 Task: Use the formula "ACCRINTM" in spreadsheet "Project protfolio".
Action: Mouse moved to (619, 441)
Screenshot: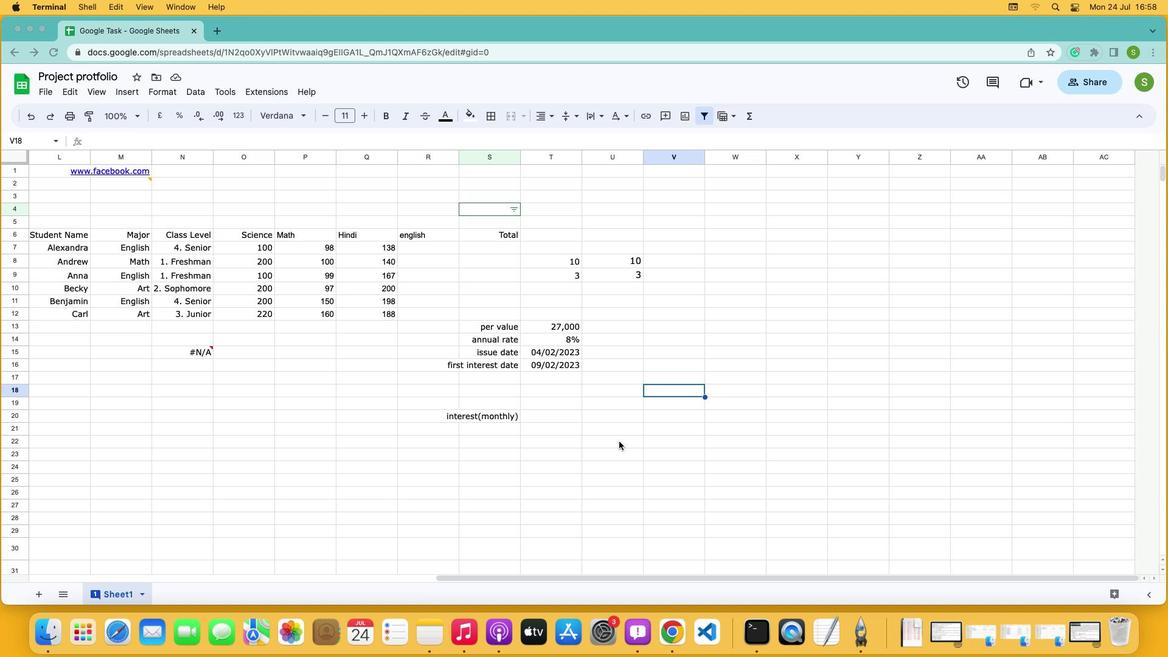 
Action: Mouse pressed left at (619, 441)
Screenshot: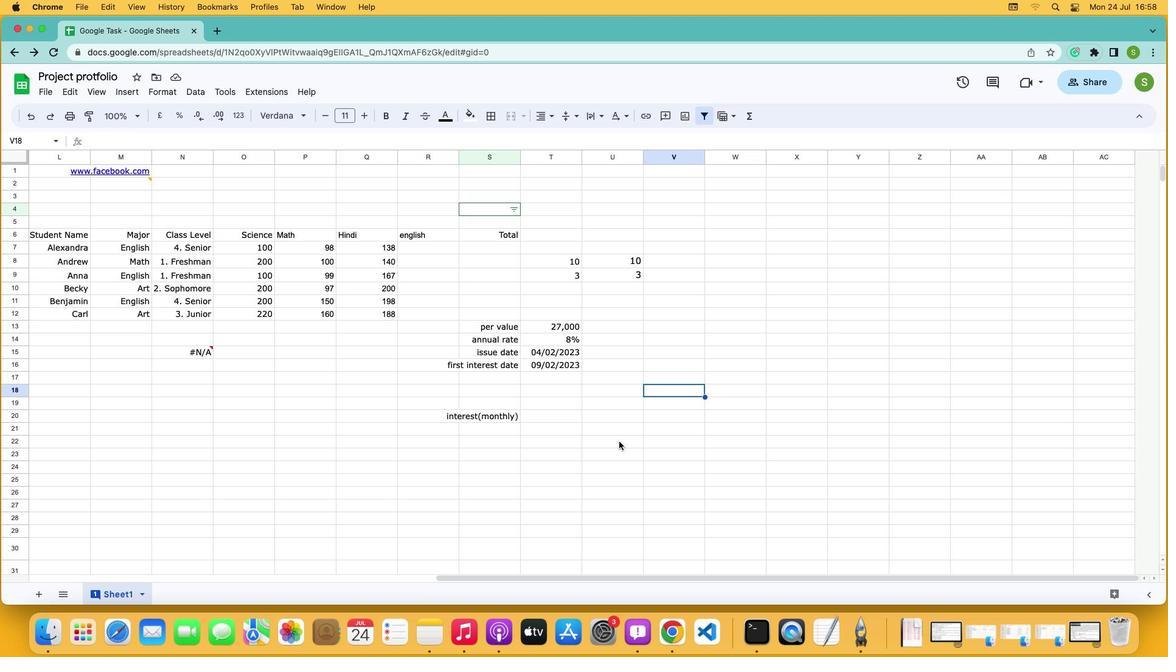 
Action: Mouse moved to (552, 412)
Screenshot: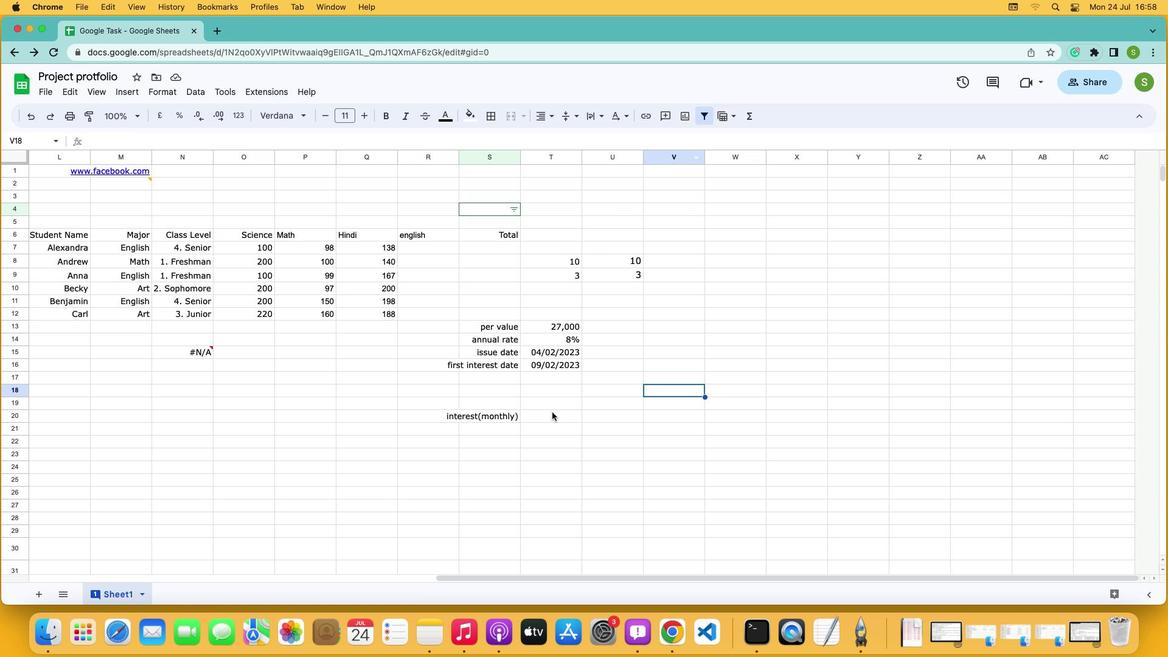 
Action: Mouse pressed left at (552, 412)
Screenshot: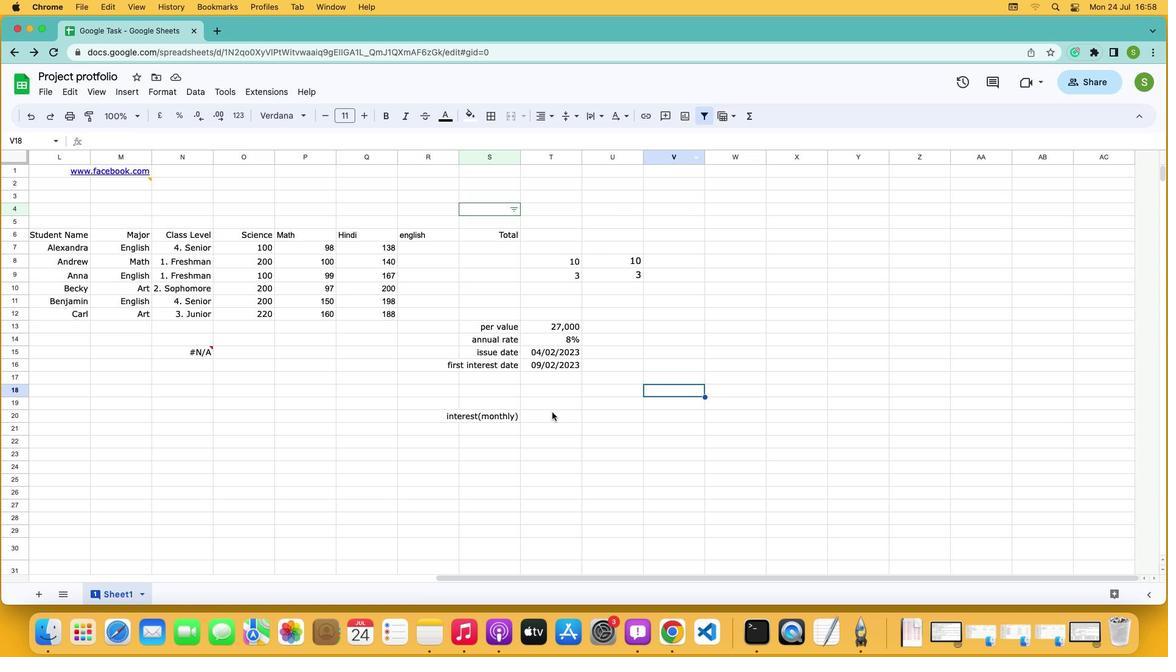 
Action: Mouse moved to (748, 115)
Screenshot: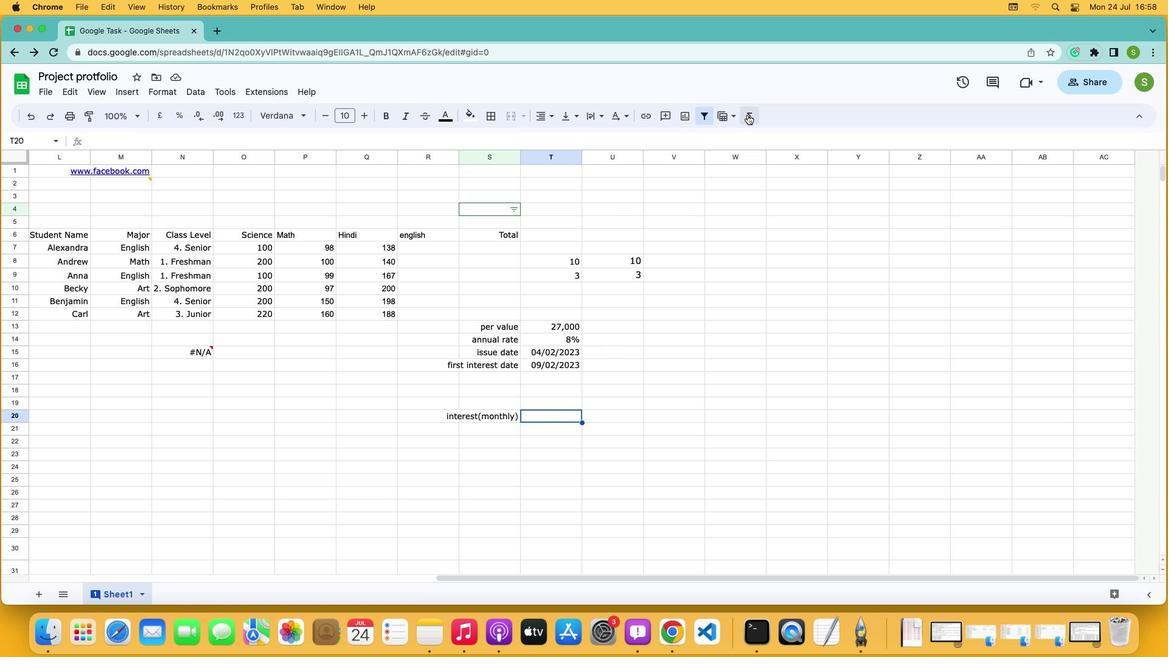 
Action: Mouse pressed left at (748, 115)
Screenshot: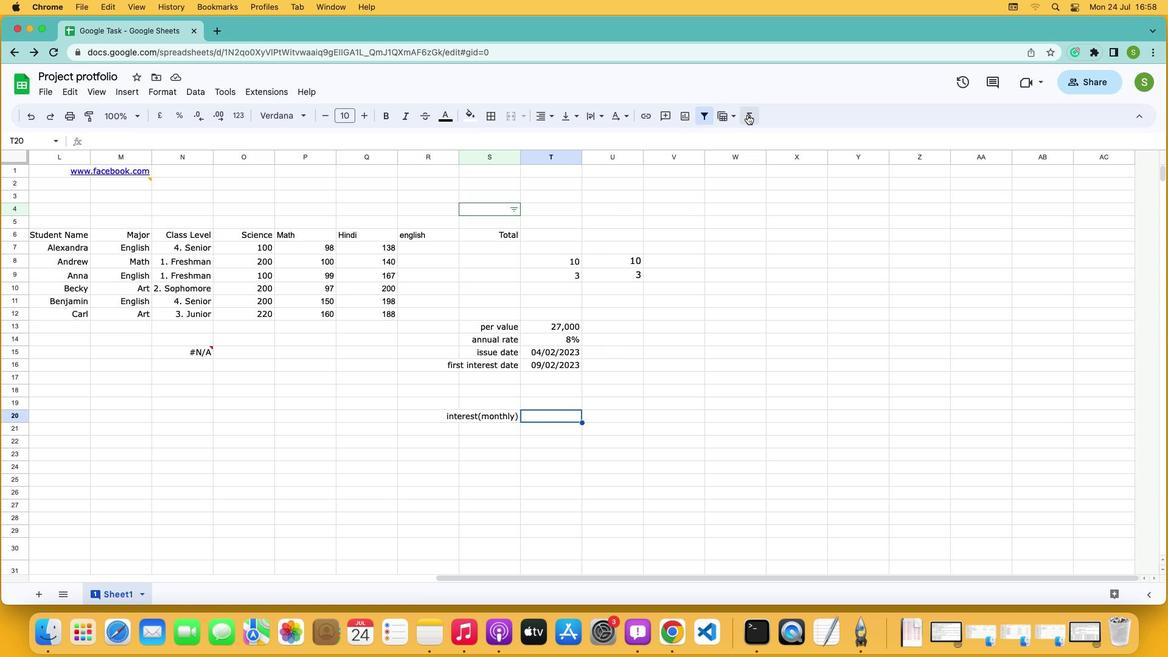 
Action: Mouse moved to (765, 247)
Screenshot: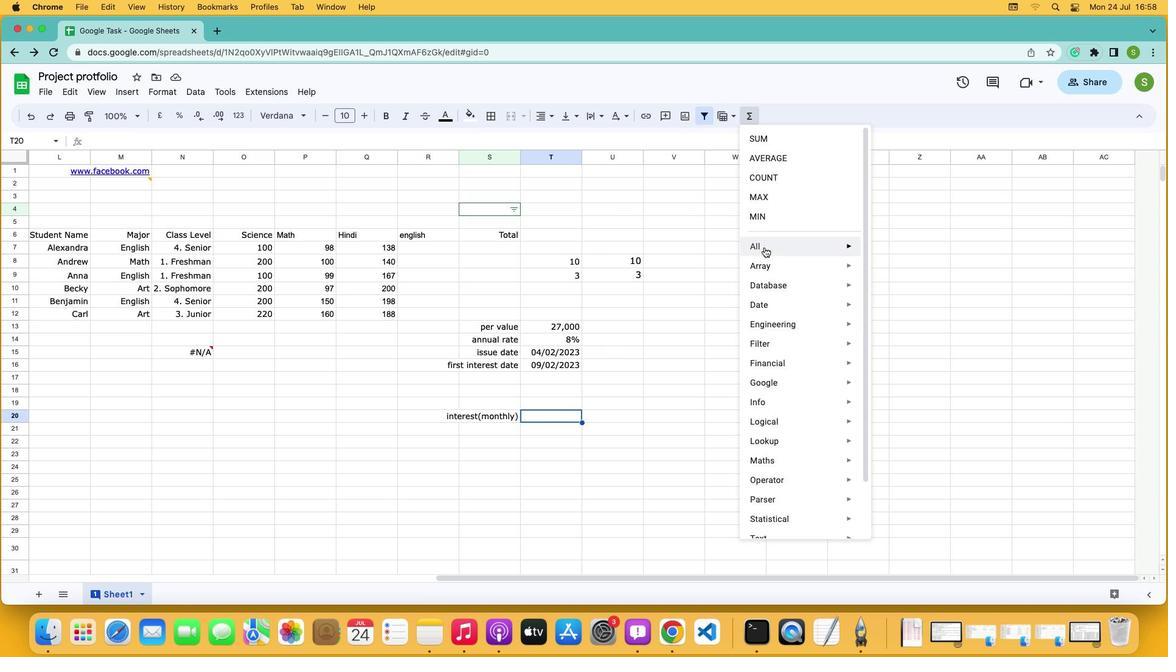 
Action: Mouse pressed left at (765, 247)
Screenshot: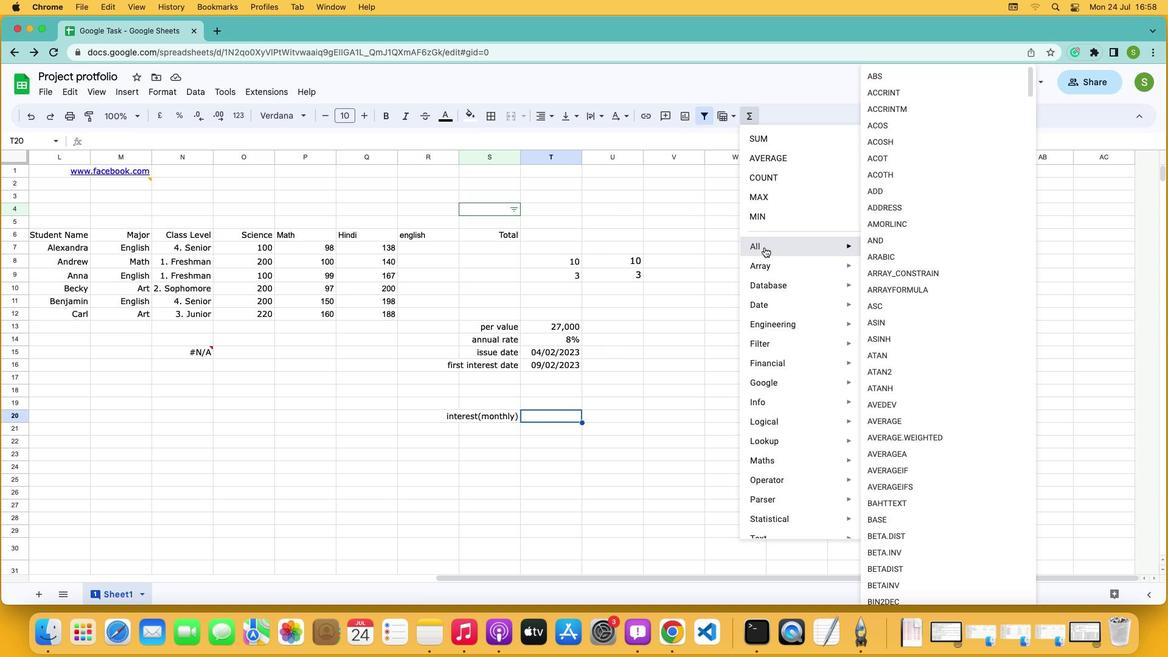 
Action: Mouse moved to (911, 105)
Screenshot: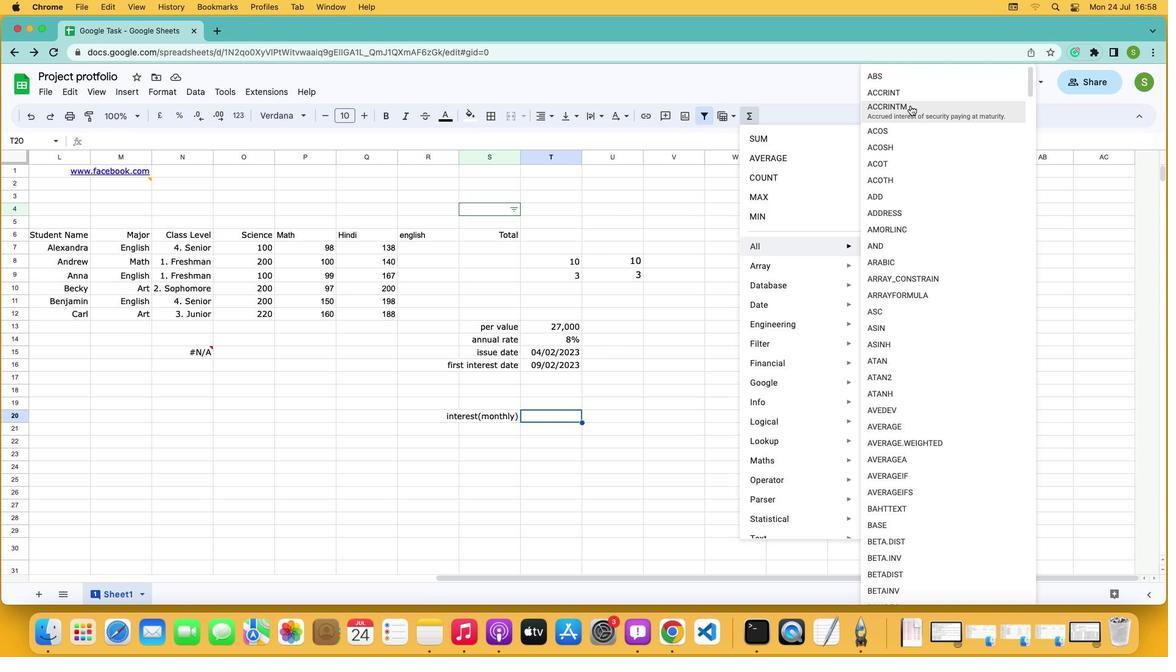 
Action: Mouse pressed left at (911, 105)
Screenshot: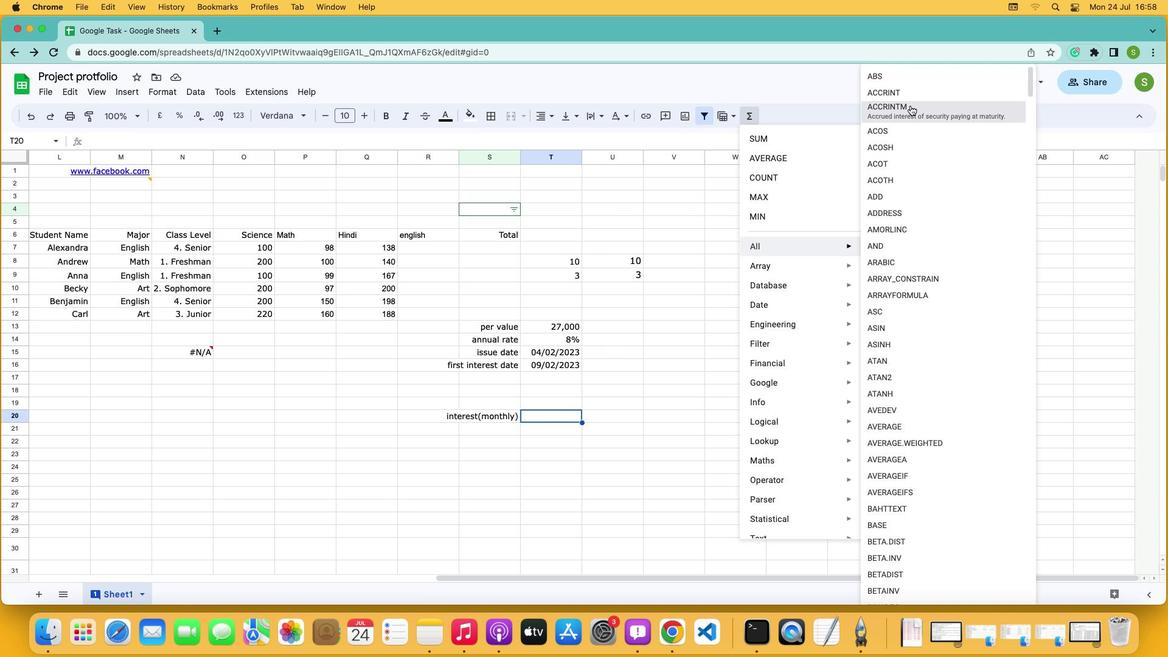 
Action: Mouse moved to (558, 353)
Screenshot: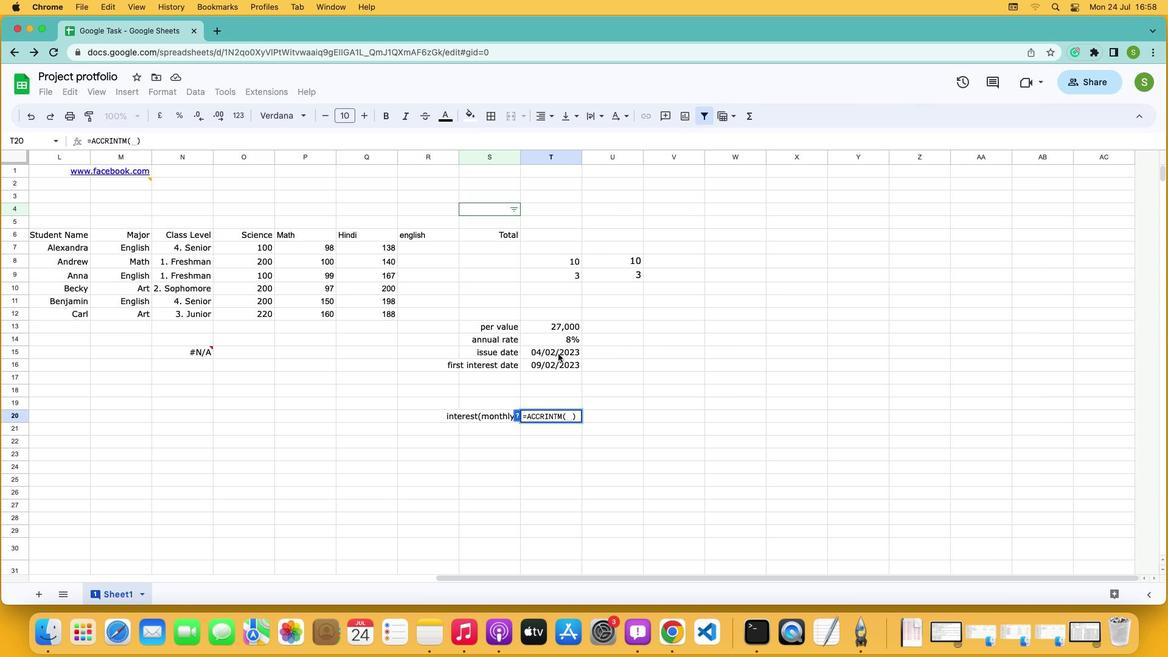 
Action: Mouse pressed left at (558, 353)
Screenshot: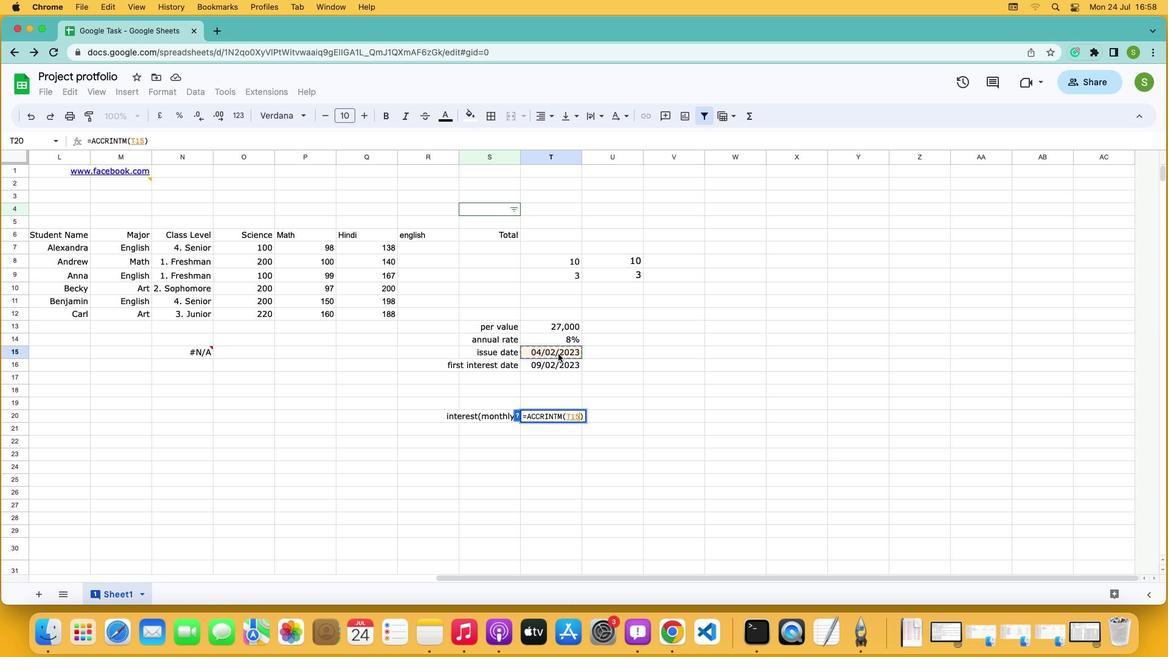 
Action: Mouse moved to (558, 353)
Screenshot: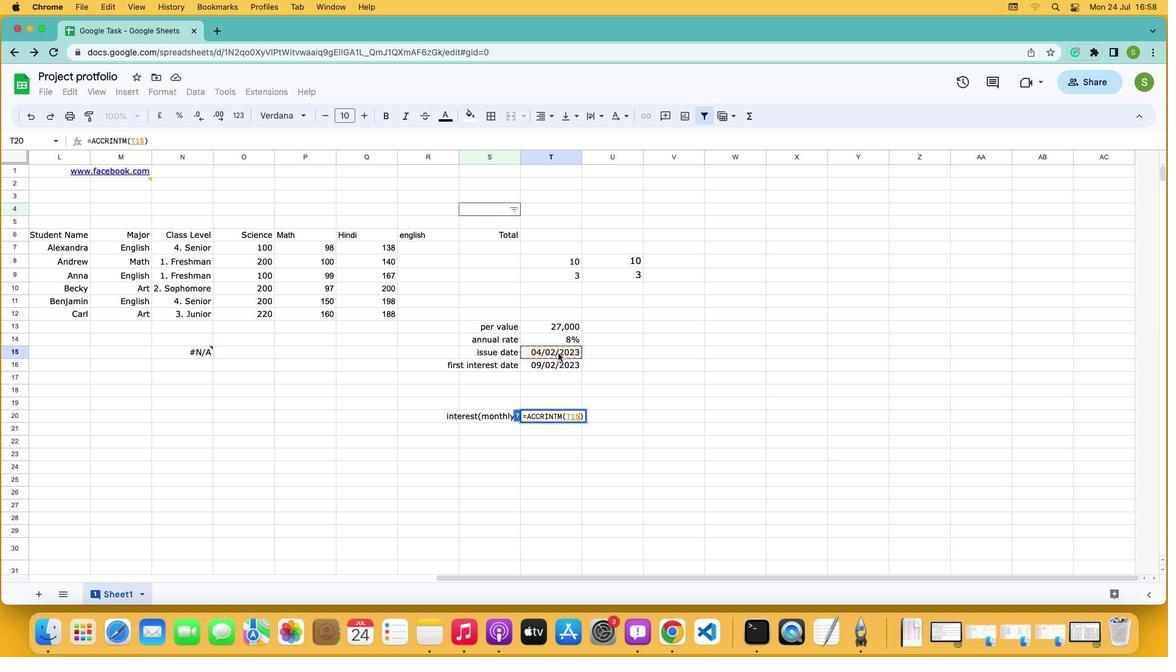 
Action: Key pressed ','
Screenshot: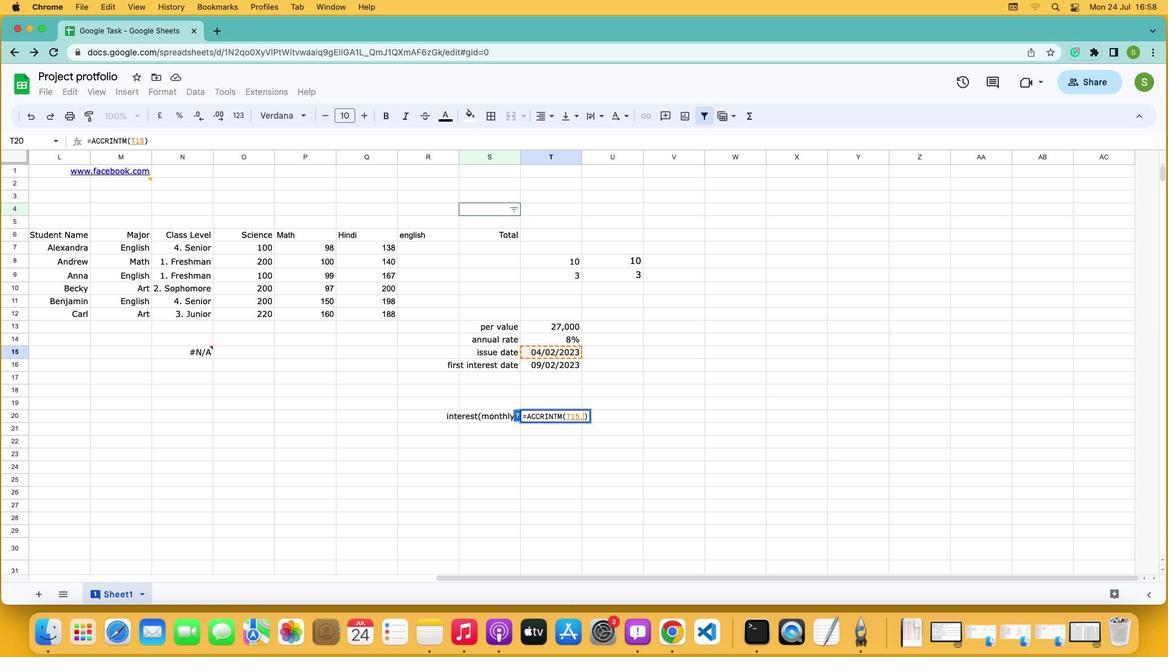 
Action: Mouse moved to (555, 362)
Screenshot: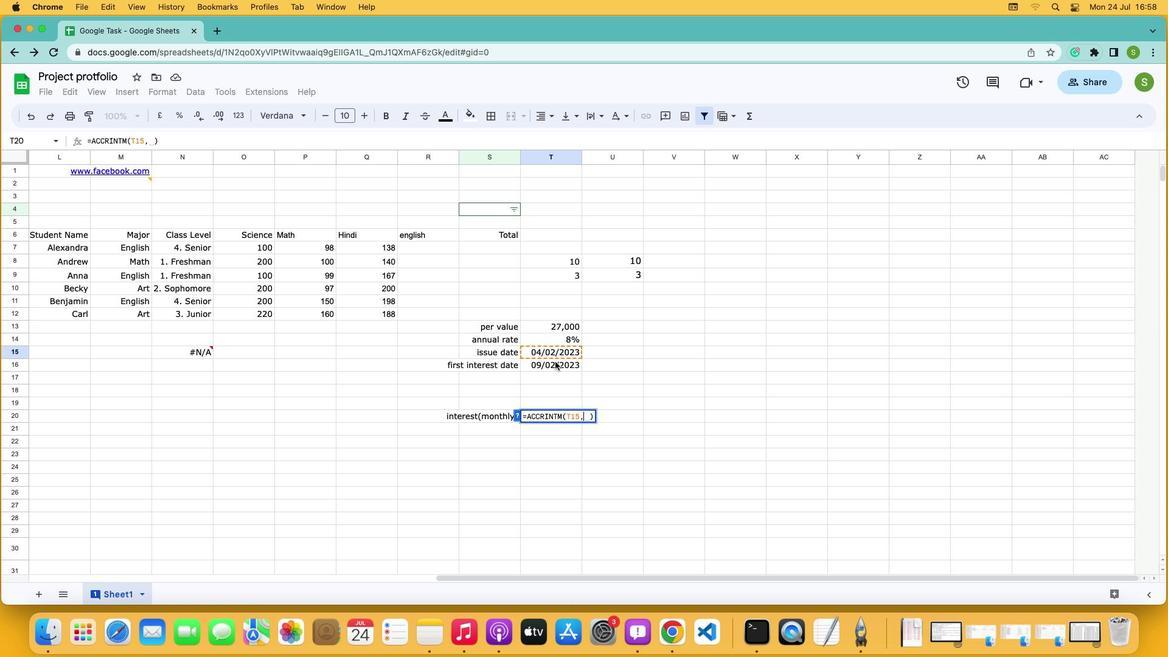 
Action: Mouse pressed left at (555, 362)
Screenshot: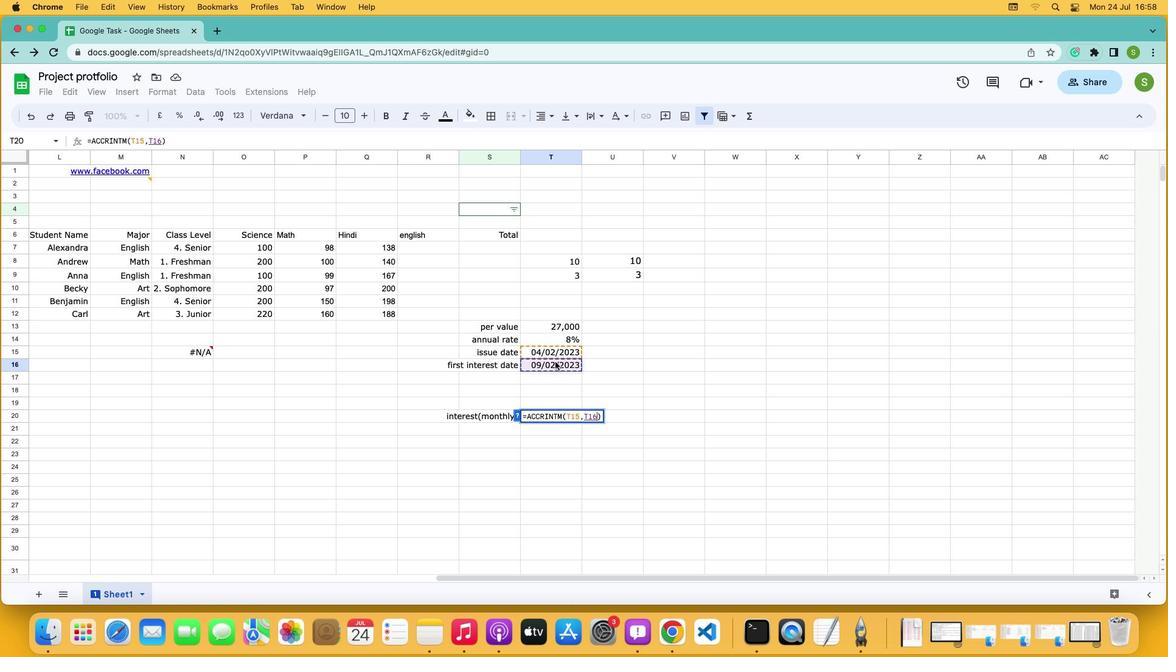 
Action: Key pressed ','
Screenshot: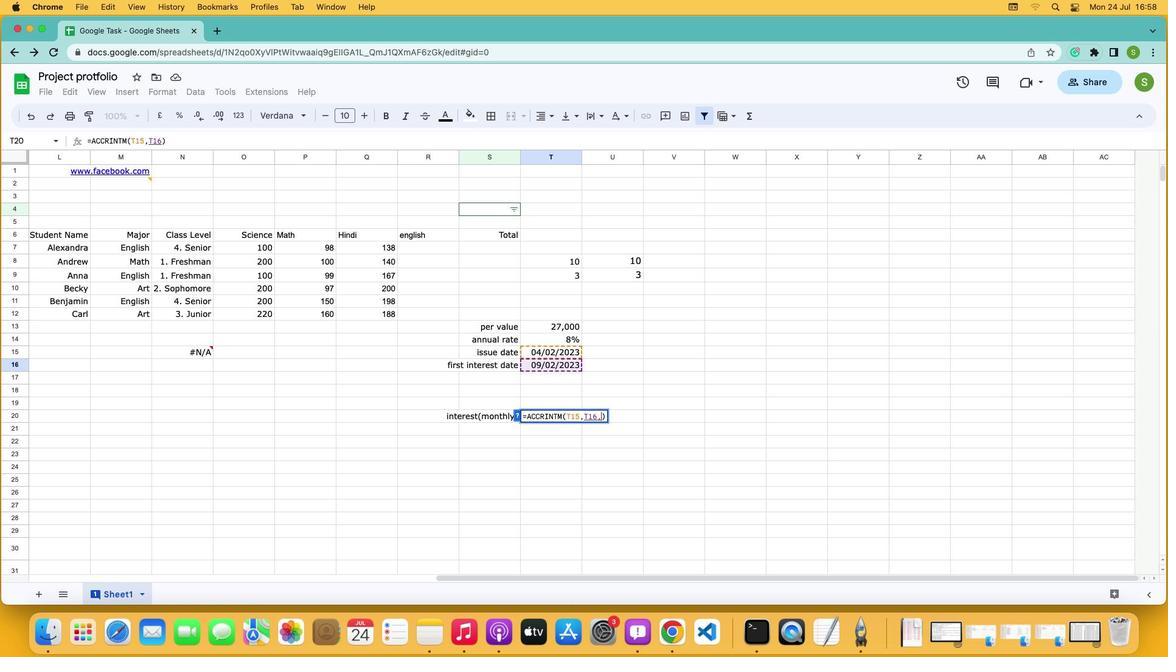 
Action: Mouse moved to (568, 338)
Screenshot: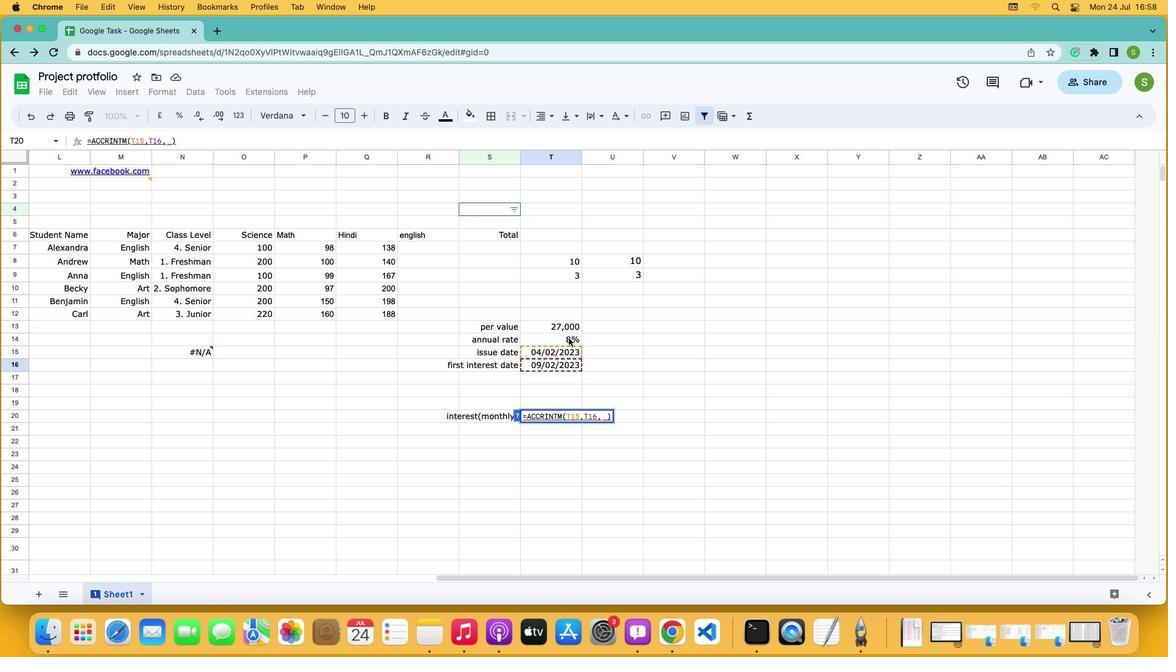 
Action: Mouse pressed left at (568, 338)
Screenshot: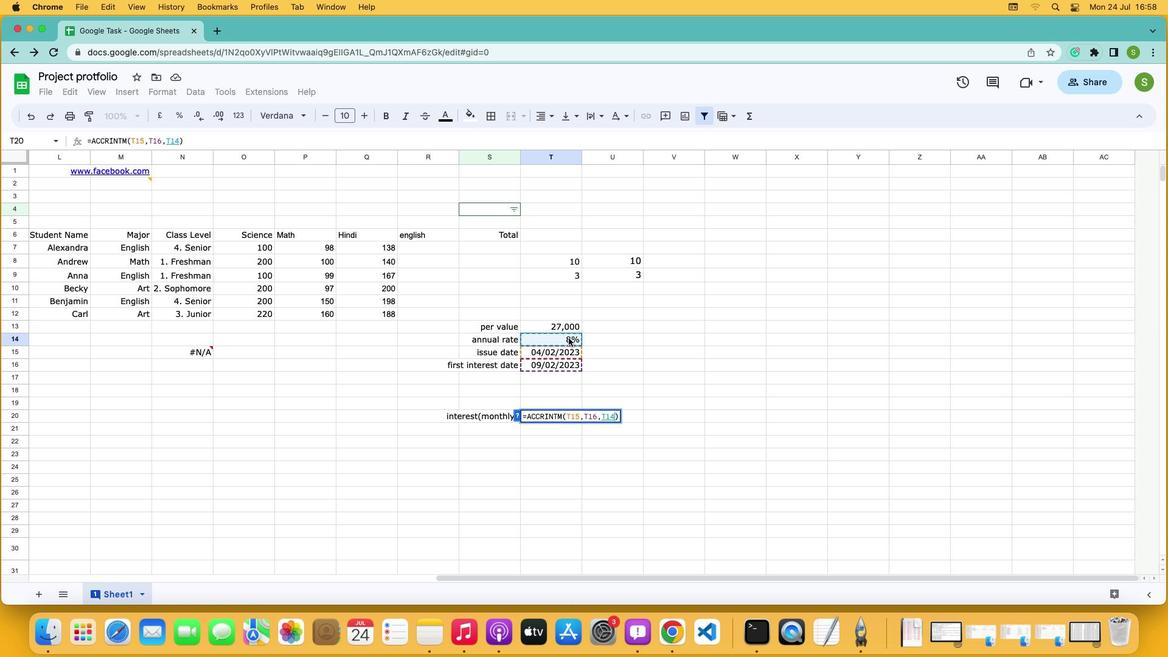 
Action: Key pressed ','
Screenshot: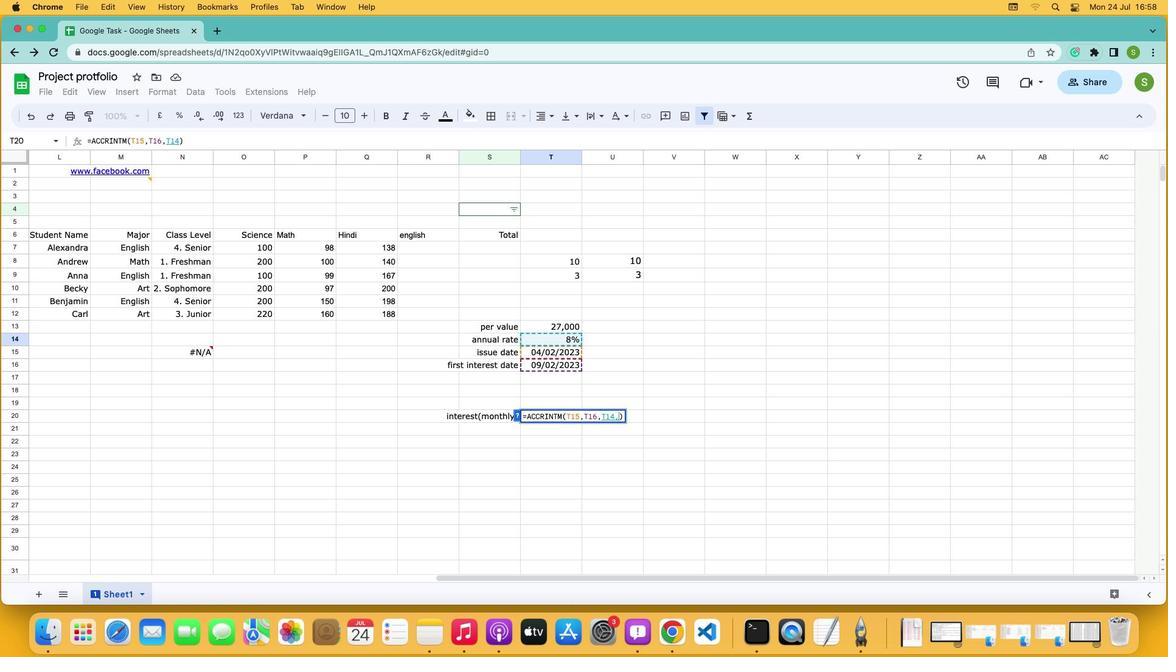 
Action: Mouse moved to (574, 326)
Screenshot: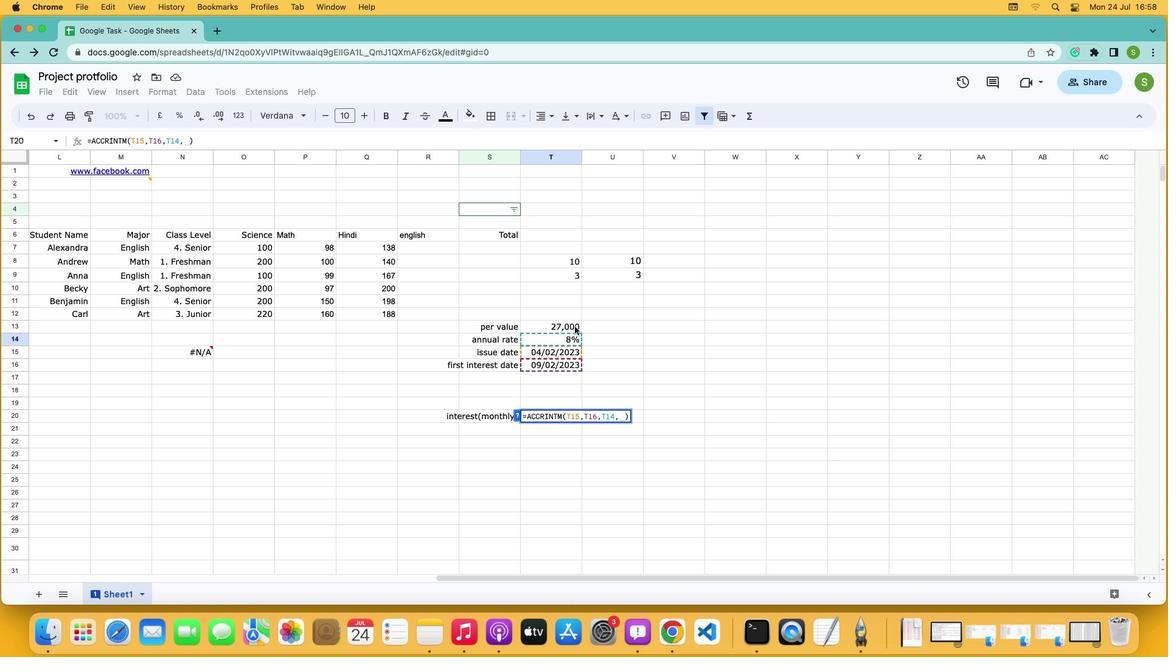 
Action: Mouse pressed left at (574, 326)
Screenshot: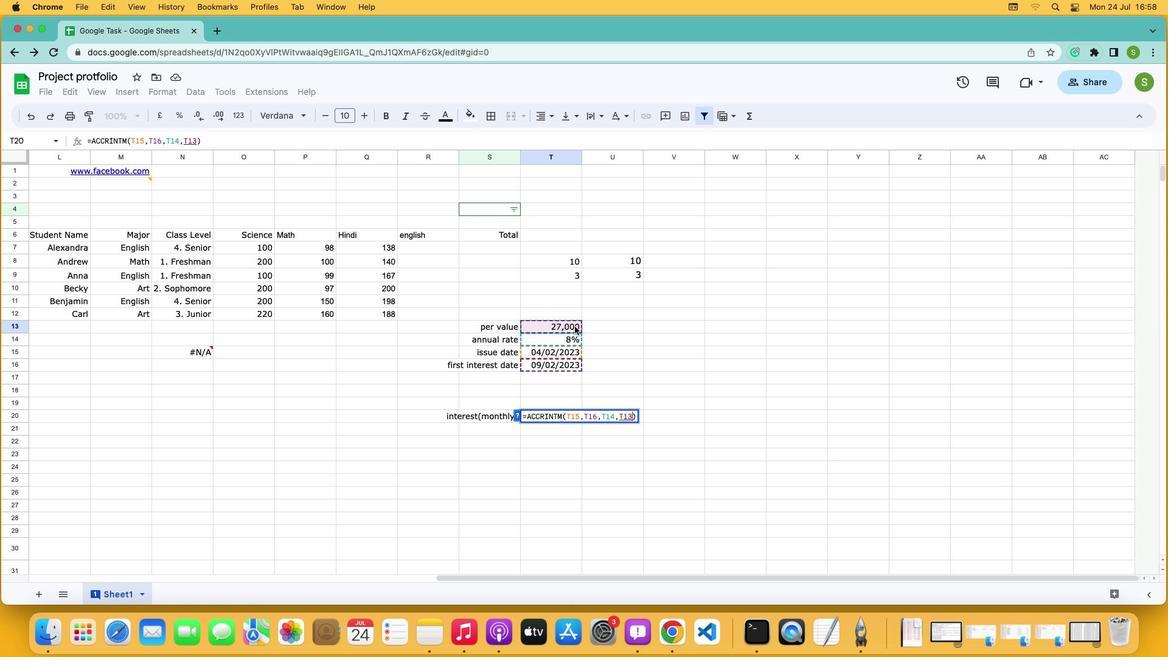 
Action: Key pressed Key.enter
Screenshot: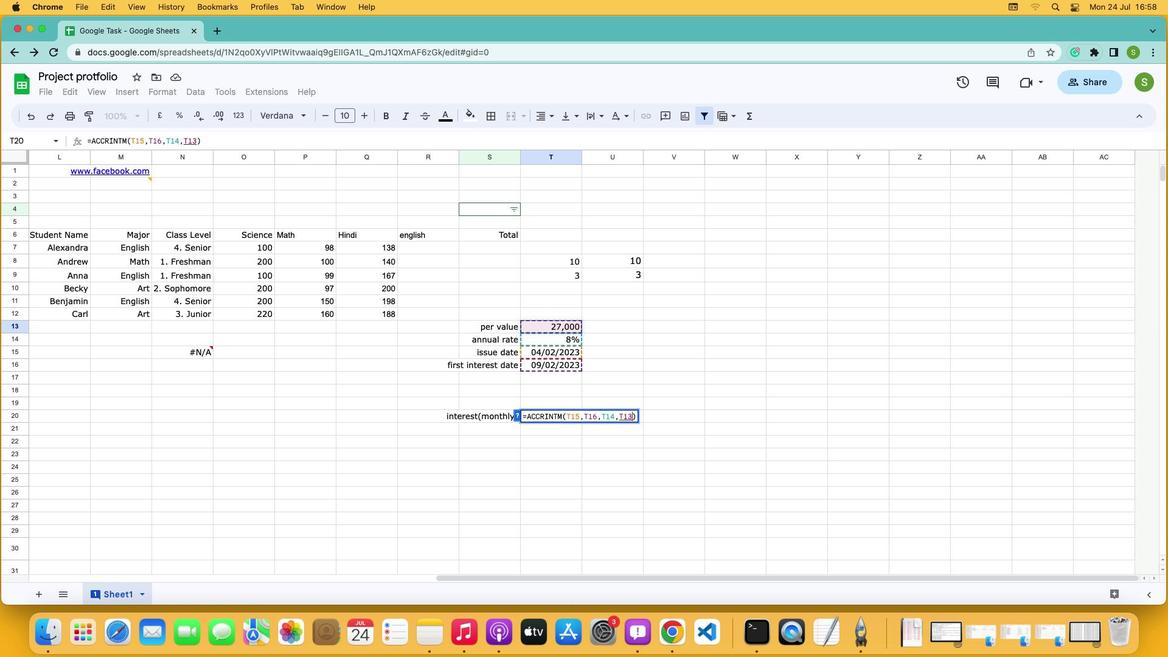 
Action: Mouse moved to (604, 424)
Screenshot: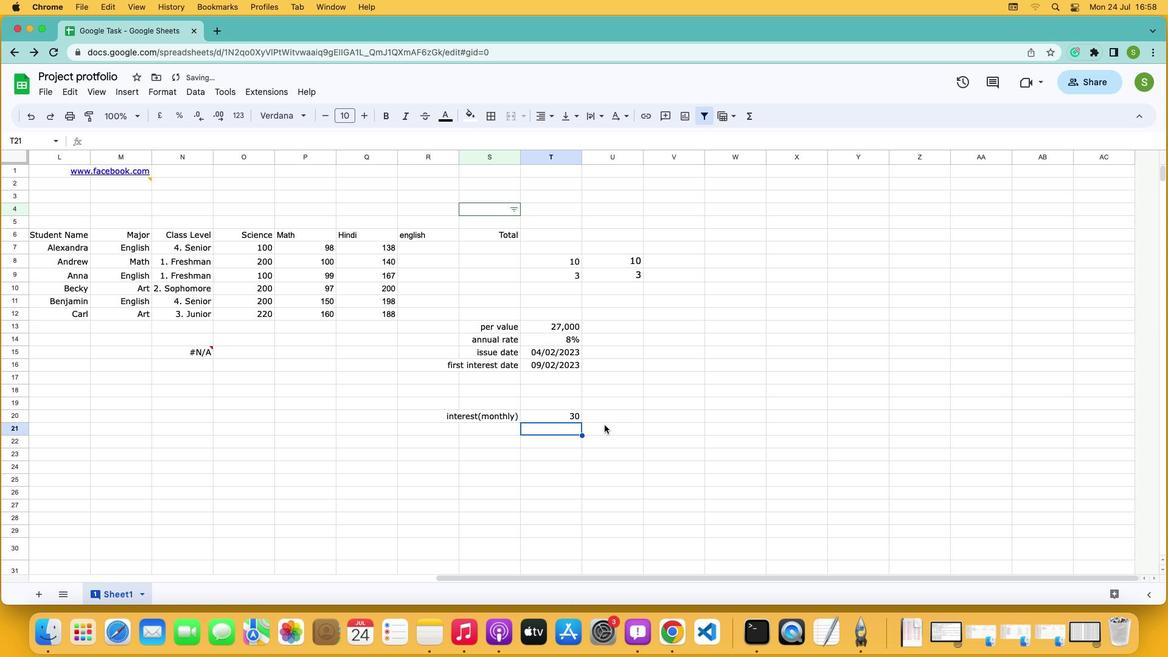 
